 Task: Sort the products by best match.
Action: Mouse moved to (16, 111)
Screenshot: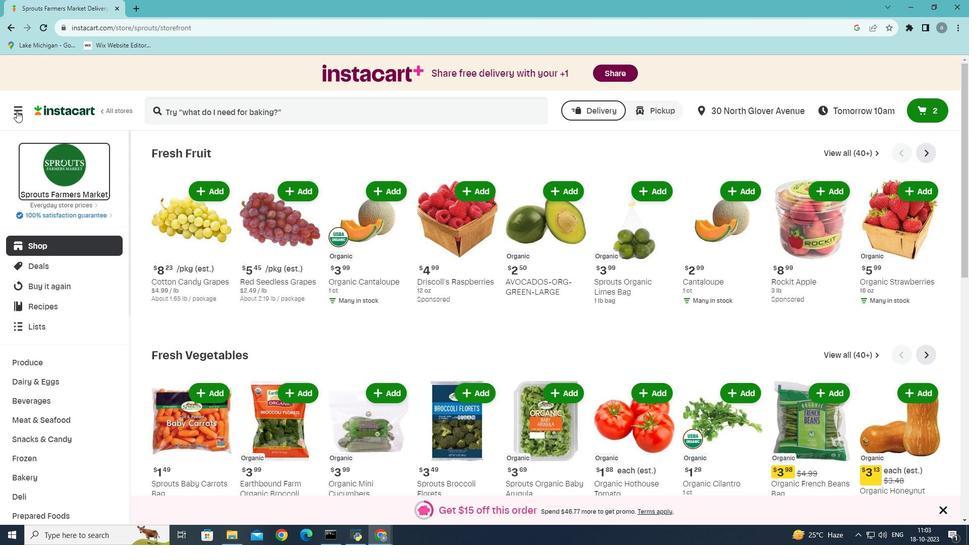 
Action: Mouse pressed left at (16, 111)
Screenshot: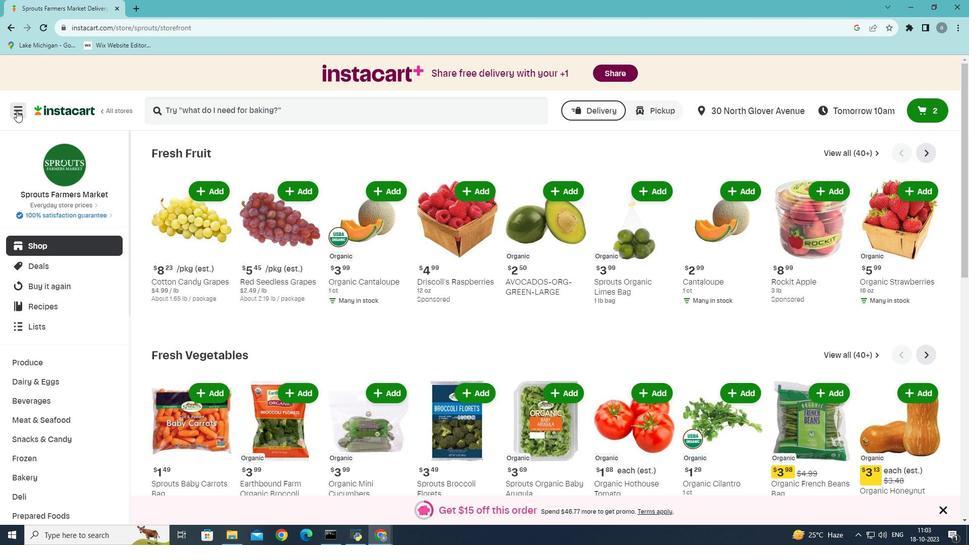 
Action: Mouse moved to (69, 292)
Screenshot: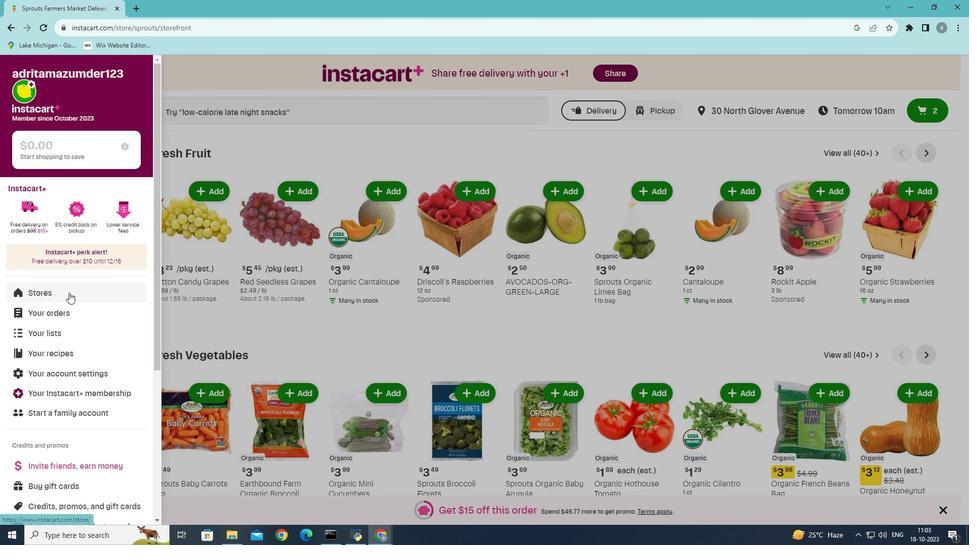 
Action: Mouse pressed left at (69, 292)
Screenshot: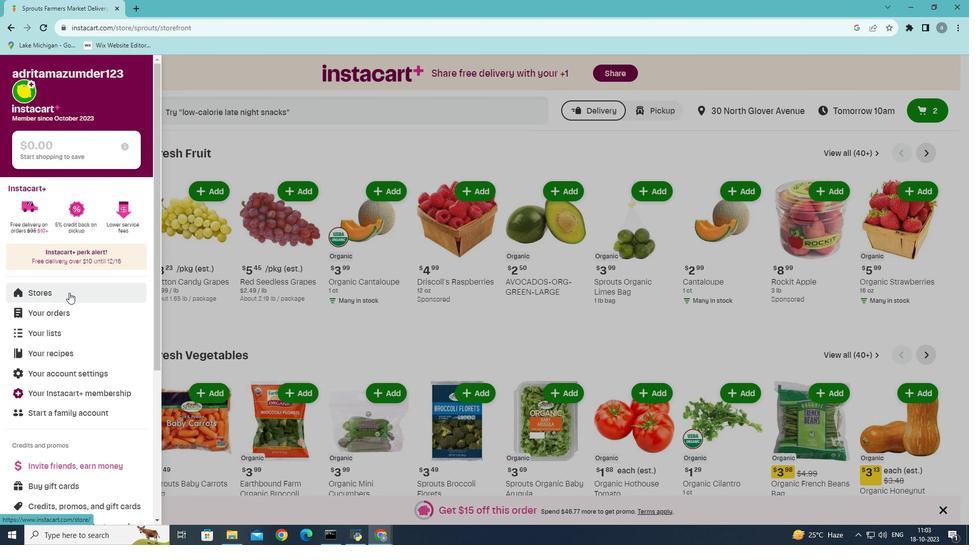 
Action: Mouse moved to (233, 112)
Screenshot: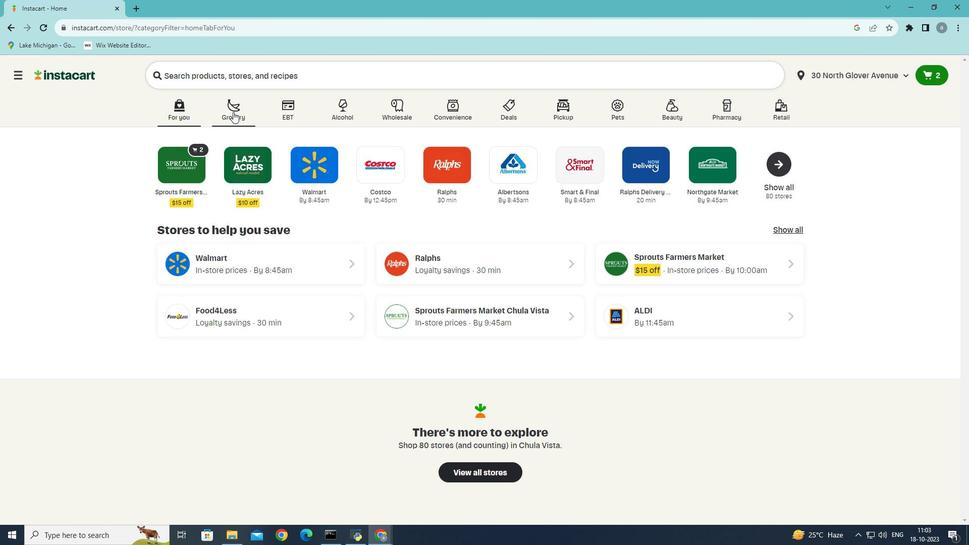 
Action: Mouse pressed left at (233, 112)
Screenshot: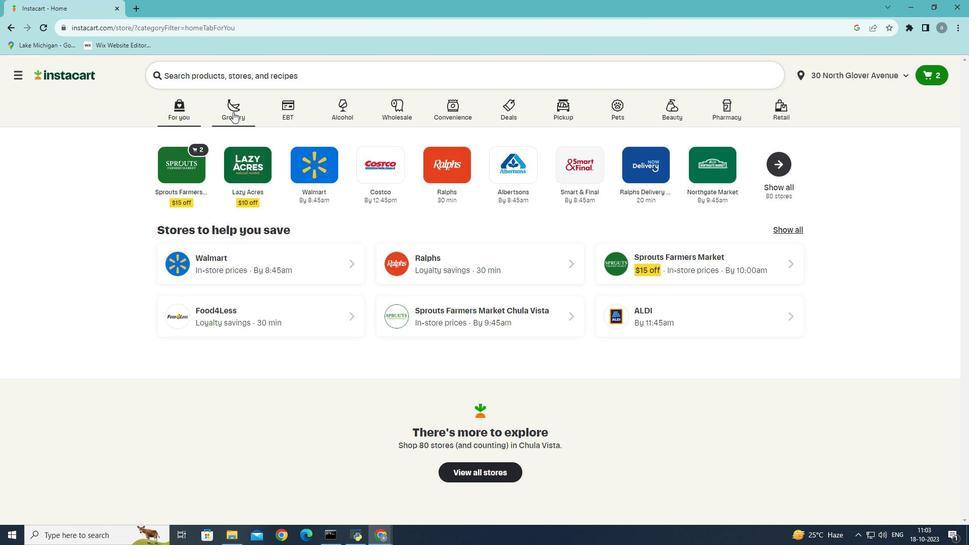 
Action: Mouse moved to (246, 305)
Screenshot: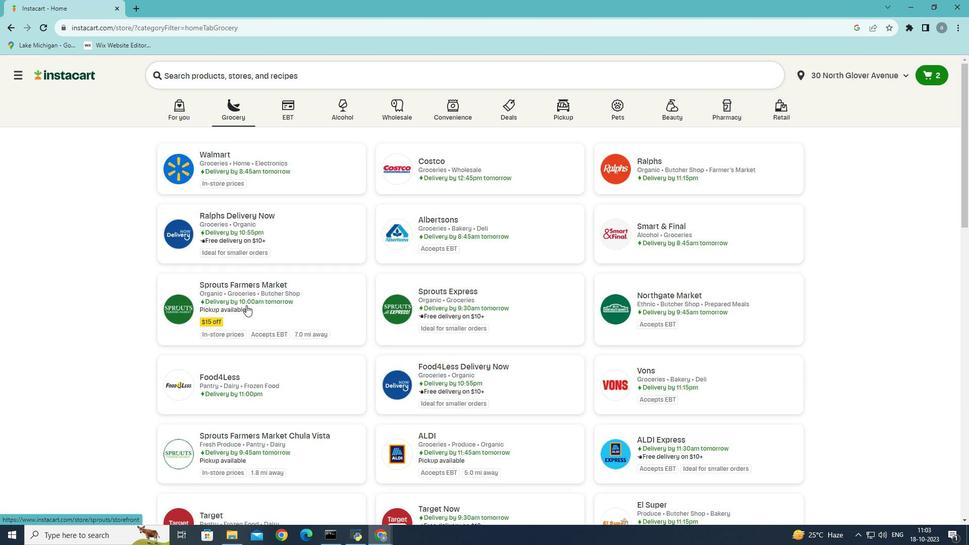
Action: Mouse pressed left at (246, 305)
Screenshot: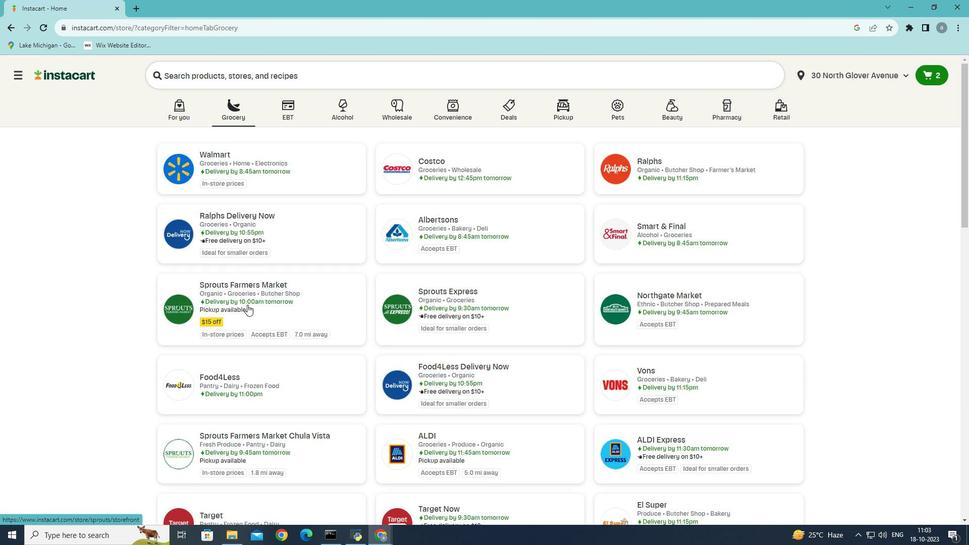 
Action: Mouse moved to (46, 422)
Screenshot: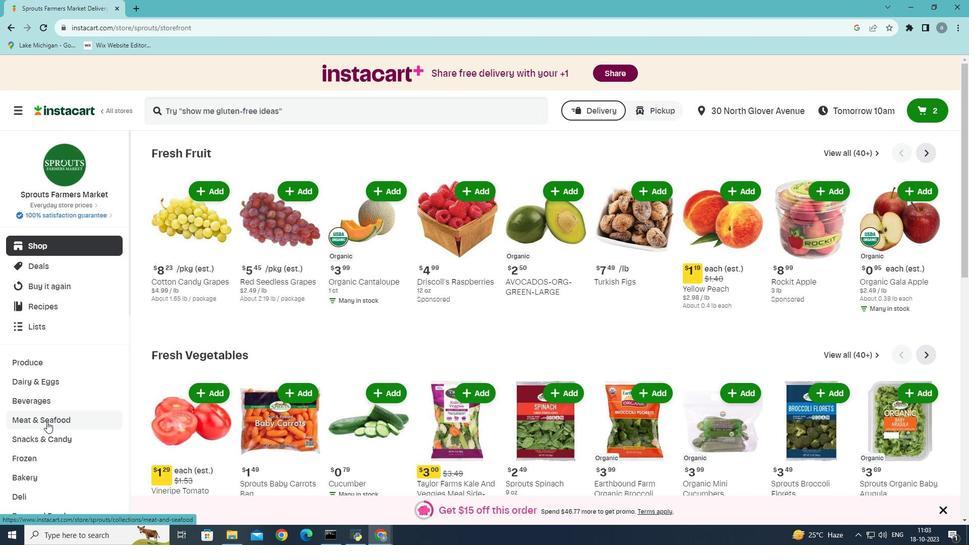 
Action: Mouse pressed left at (46, 422)
Screenshot: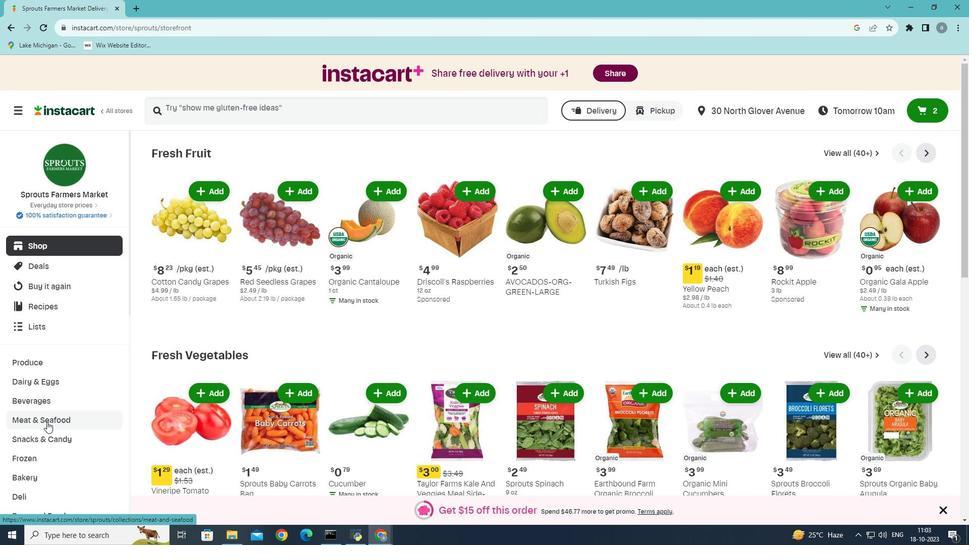 
Action: Mouse moved to (326, 173)
Screenshot: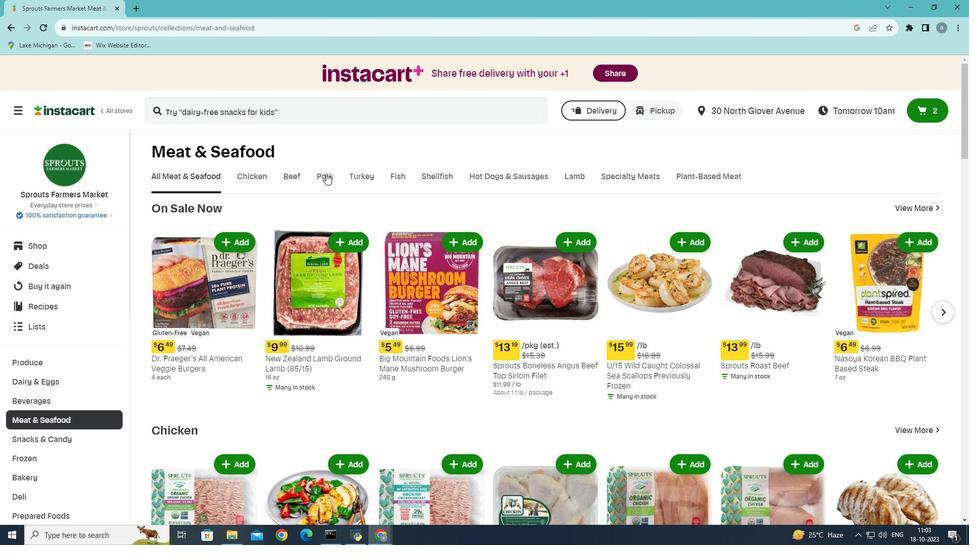 
Action: Mouse pressed left at (326, 173)
Screenshot: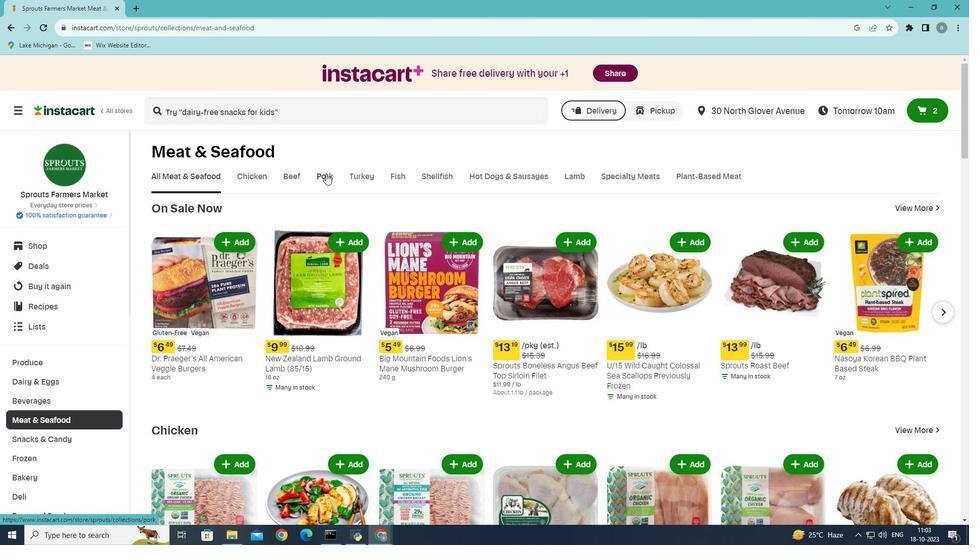
Action: Mouse moved to (217, 217)
Screenshot: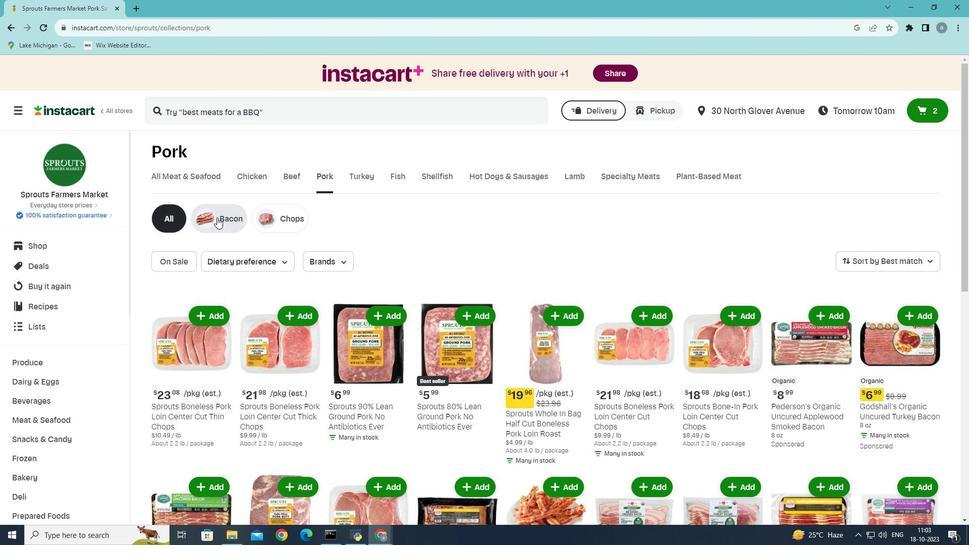 
Action: Mouse pressed left at (217, 217)
Screenshot: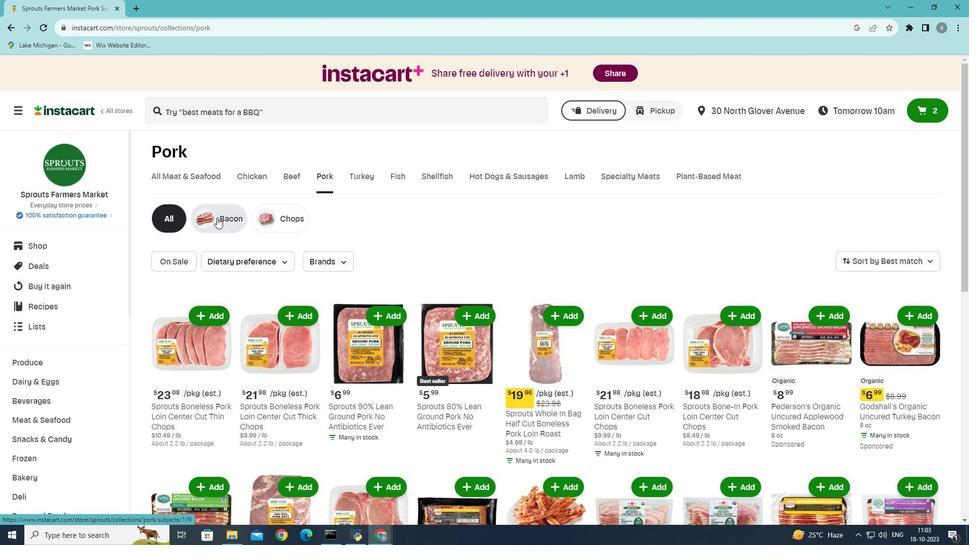 
Action: Mouse moved to (934, 262)
Screenshot: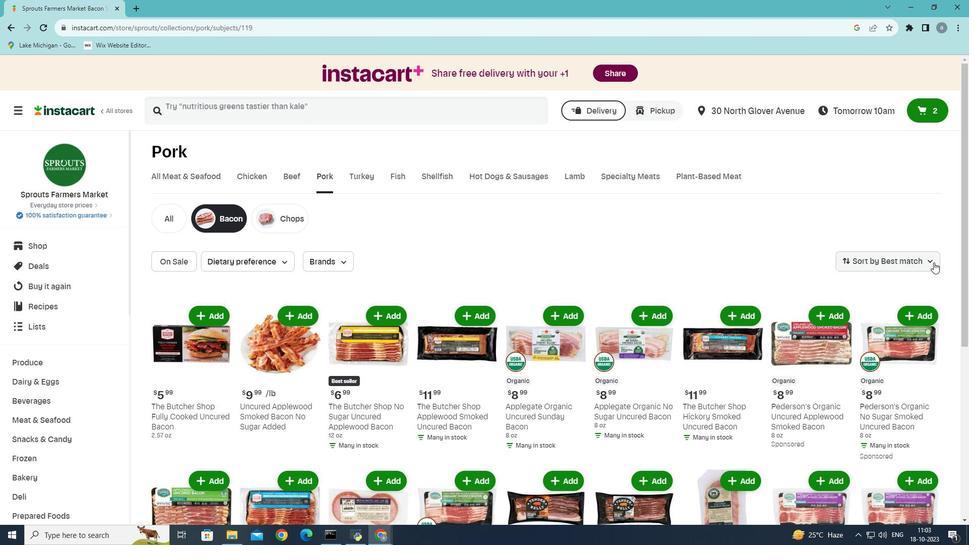 
Action: Mouse pressed left at (934, 262)
Screenshot: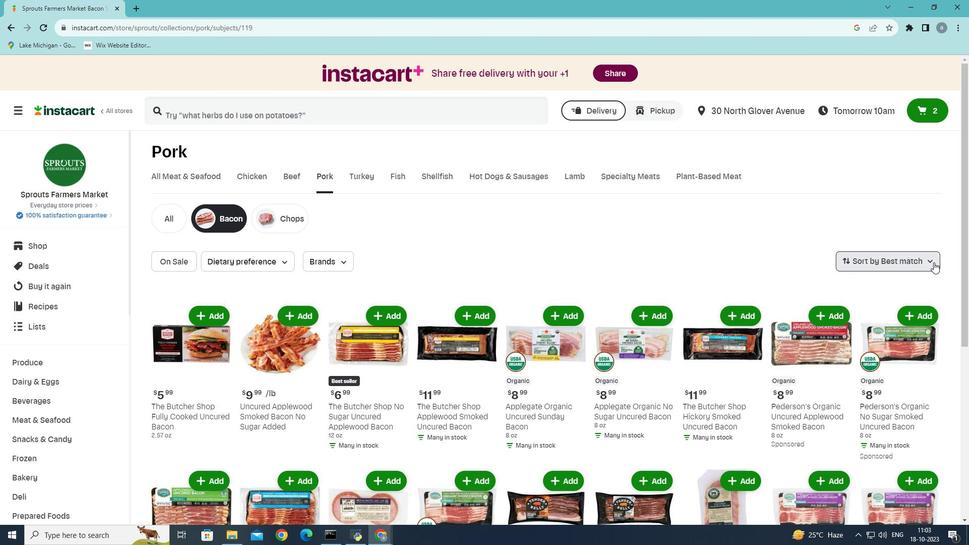 
Action: Mouse moved to (900, 289)
Screenshot: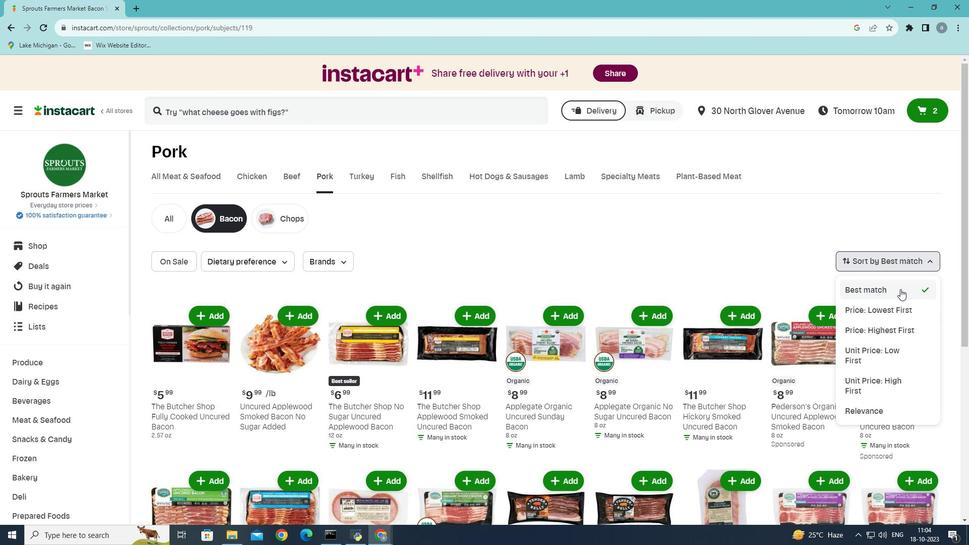 
Action: Mouse pressed left at (900, 289)
Screenshot: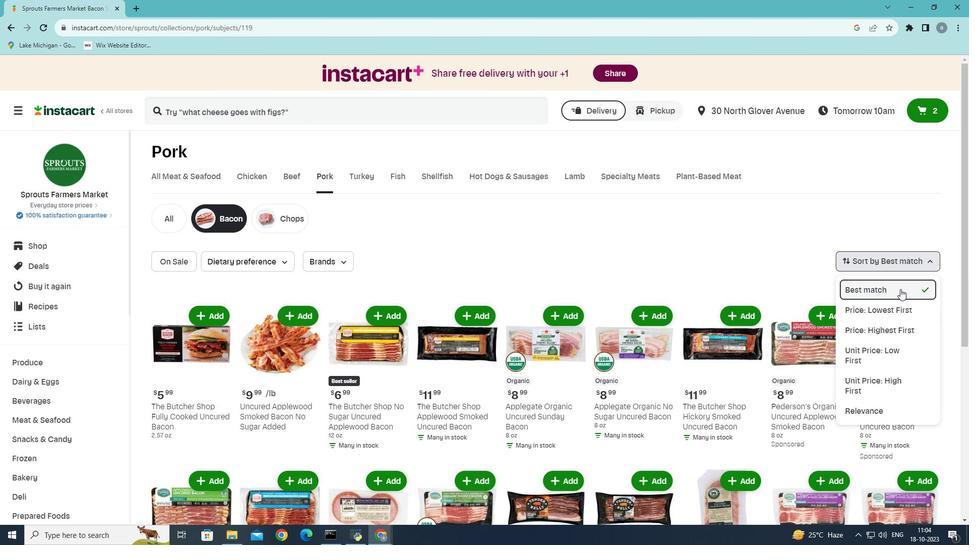 
Action: Mouse moved to (892, 289)
Screenshot: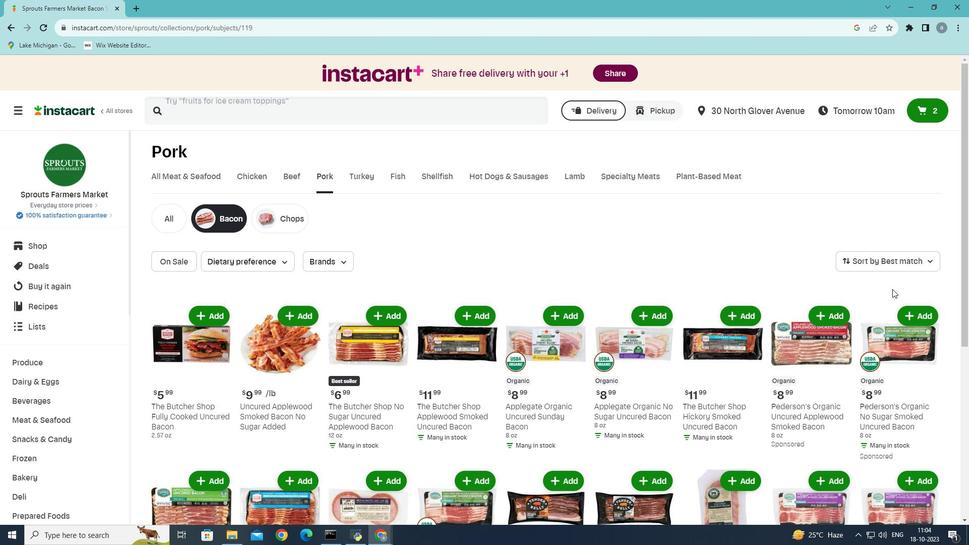 
